 Task: Horizontally align the page to the left.
Action: Mouse moved to (53, 95)
Screenshot: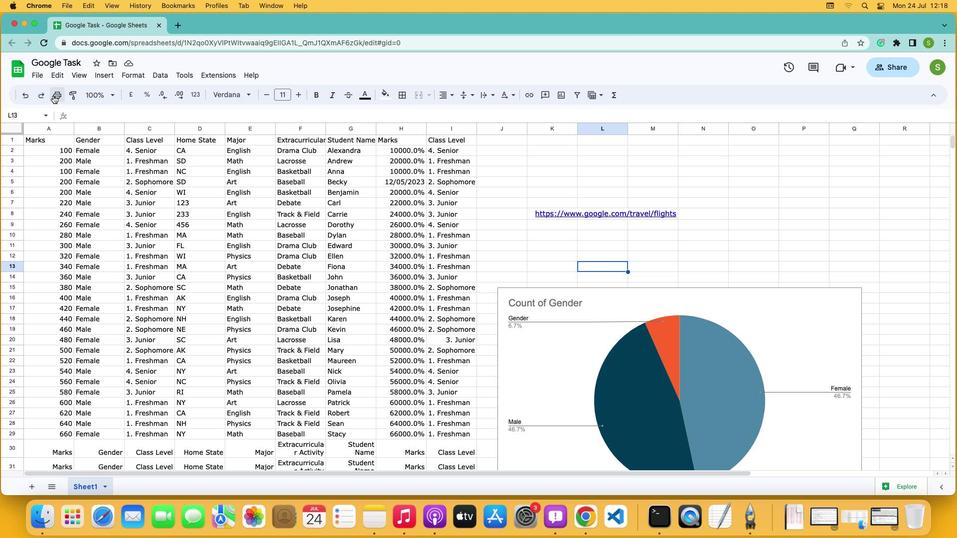 
Action: Mouse pressed left at (53, 95)
Screenshot: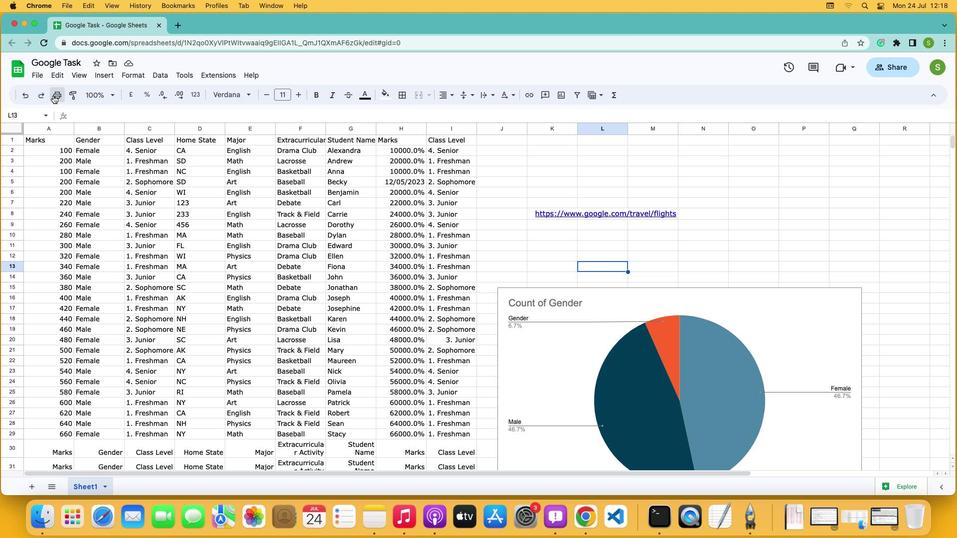 
Action: Mouse moved to (939, 326)
Screenshot: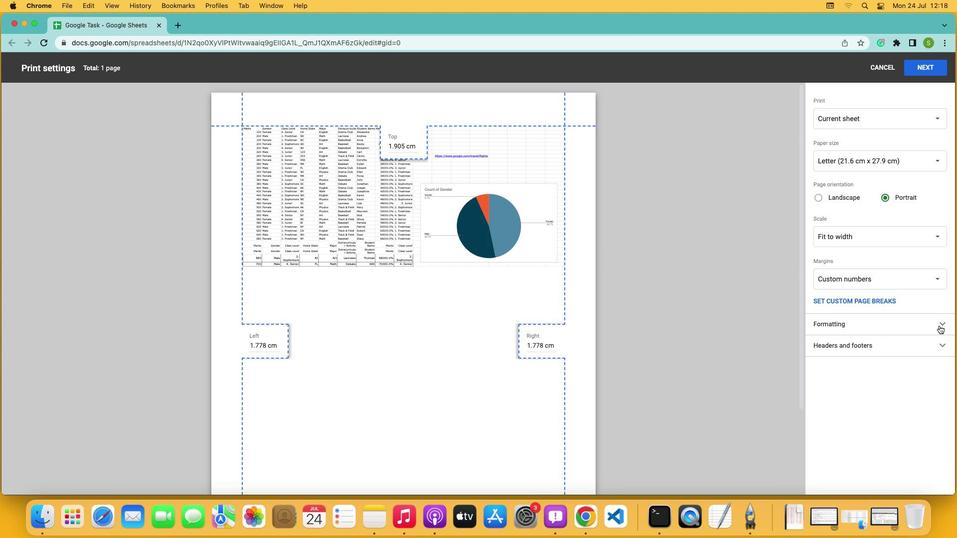 
Action: Mouse pressed left at (939, 326)
Screenshot: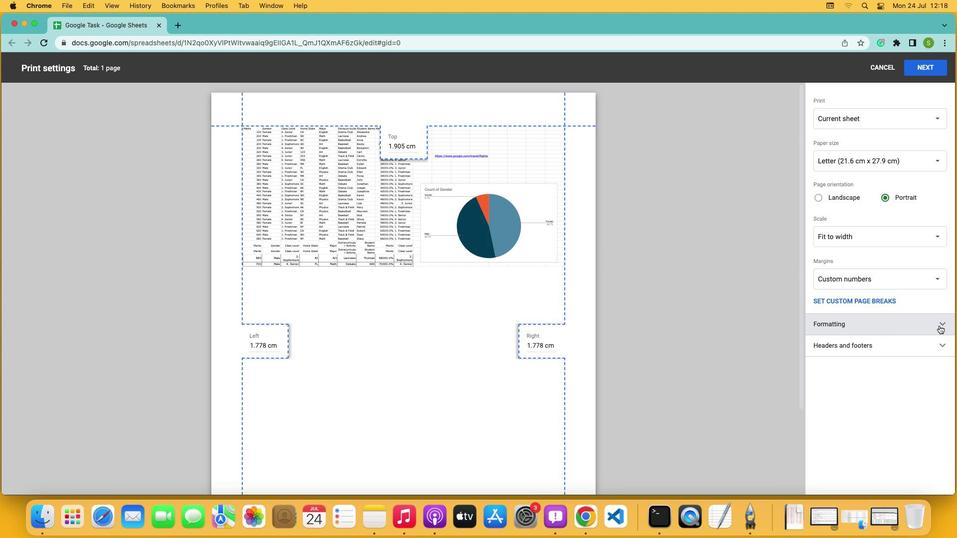 
Action: Mouse moved to (860, 450)
Screenshot: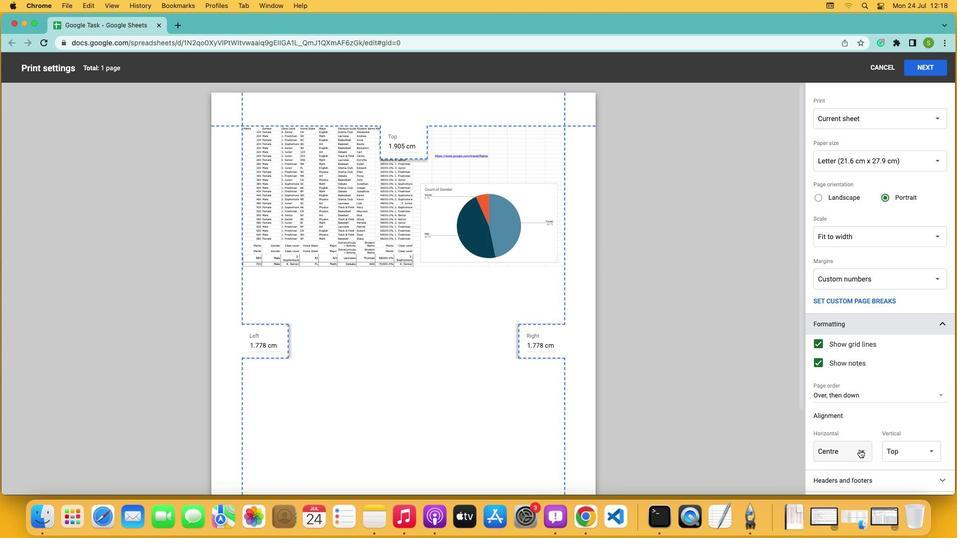 
Action: Mouse pressed left at (860, 450)
Screenshot: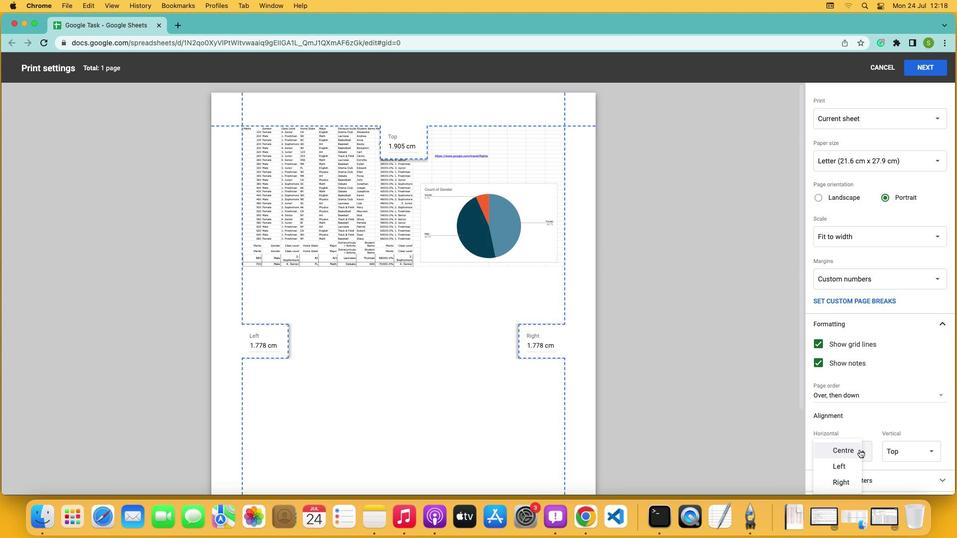 
Action: Mouse moved to (838, 466)
Screenshot: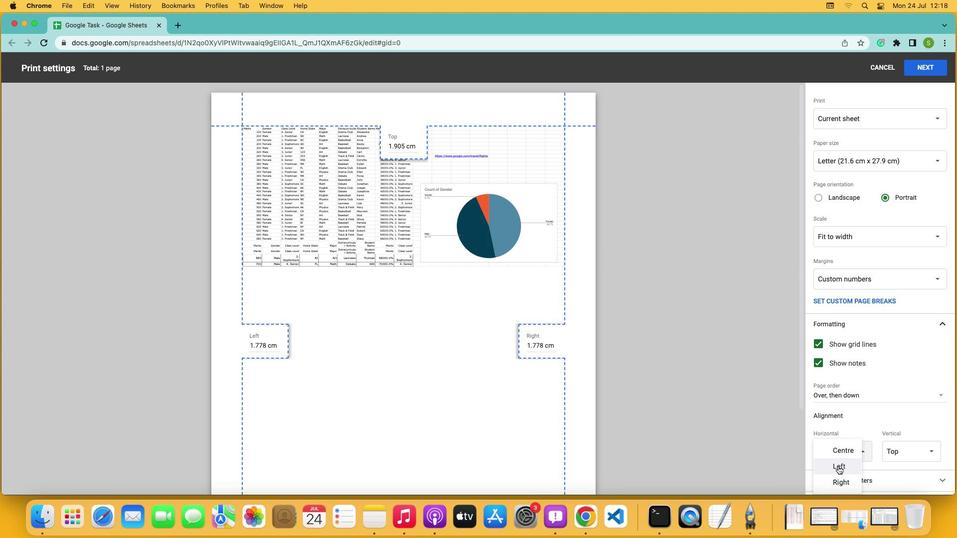 
Action: Mouse pressed left at (838, 466)
Screenshot: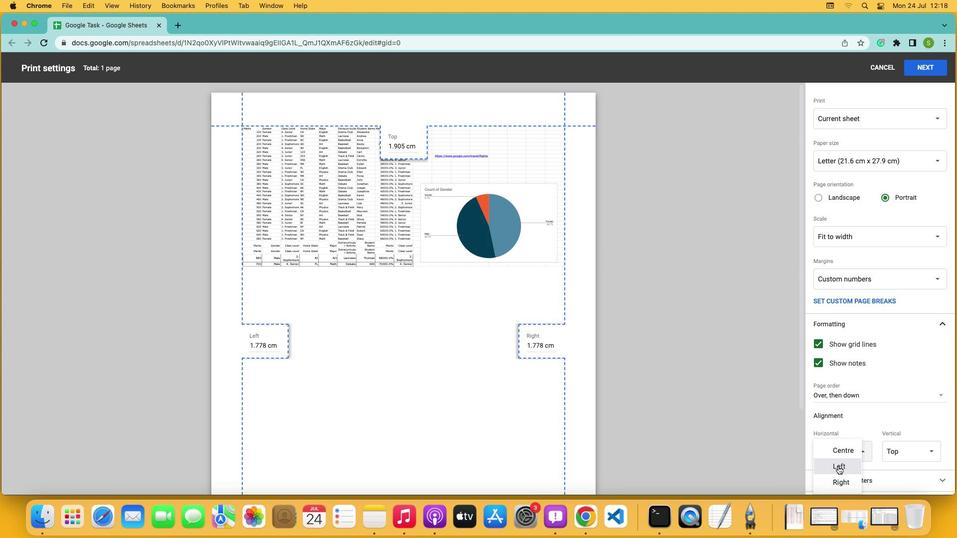 
Action: Mouse moved to (839, 466)
Screenshot: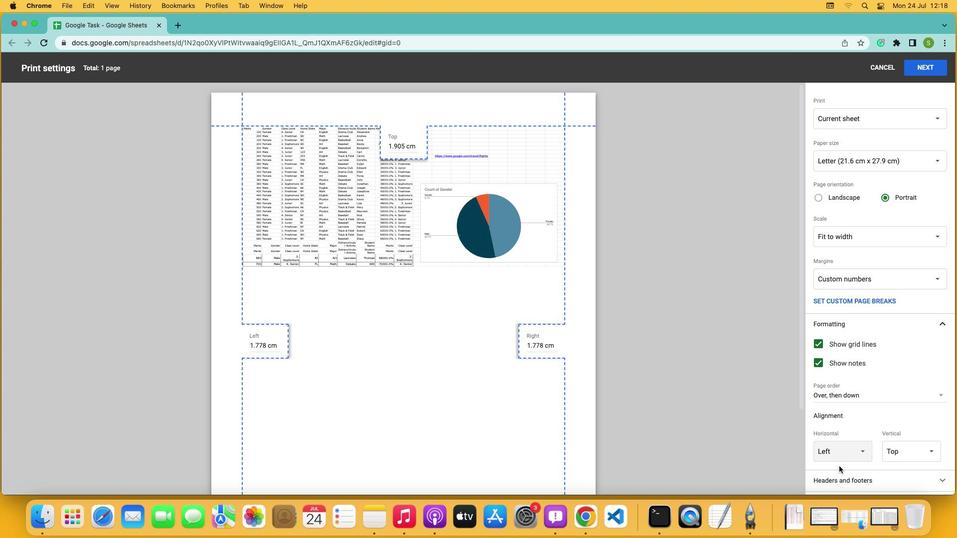 
